 Task: Create a due date automation trigger when advanced on, on the monday of the week a card is due add checklist with an incomplete checklists at 11:00 AM.
Action: Mouse moved to (1194, 92)
Screenshot: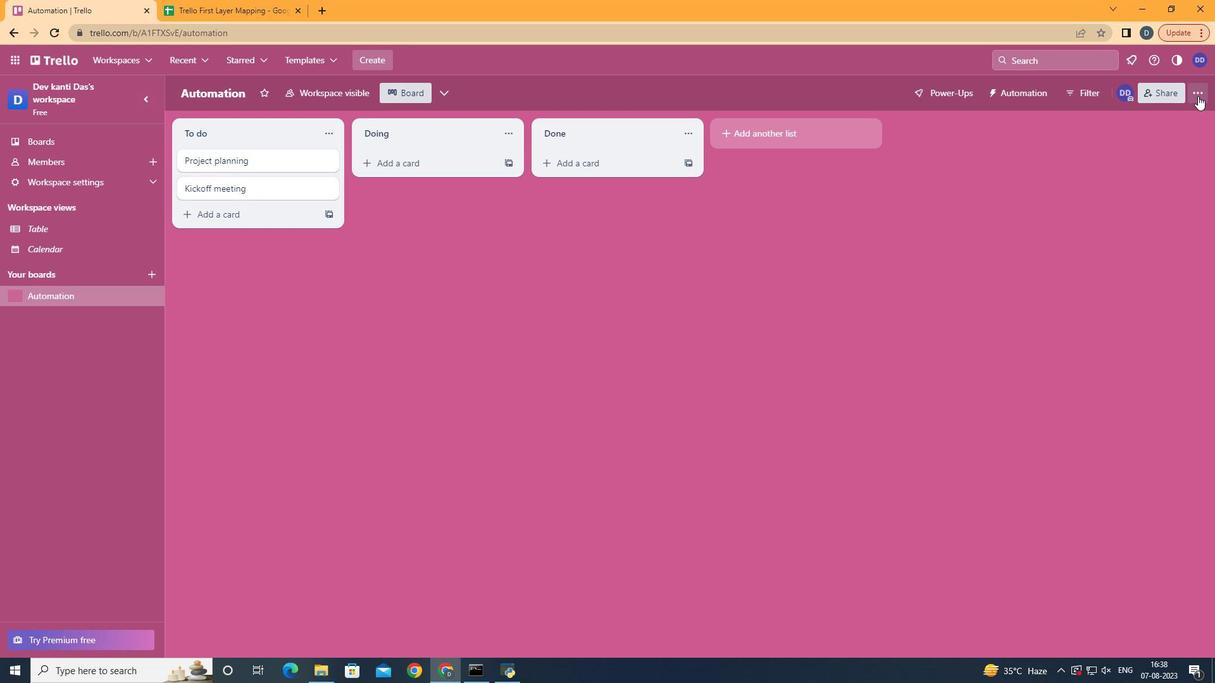 
Action: Mouse pressed left at (1194, 92)
Screenshot: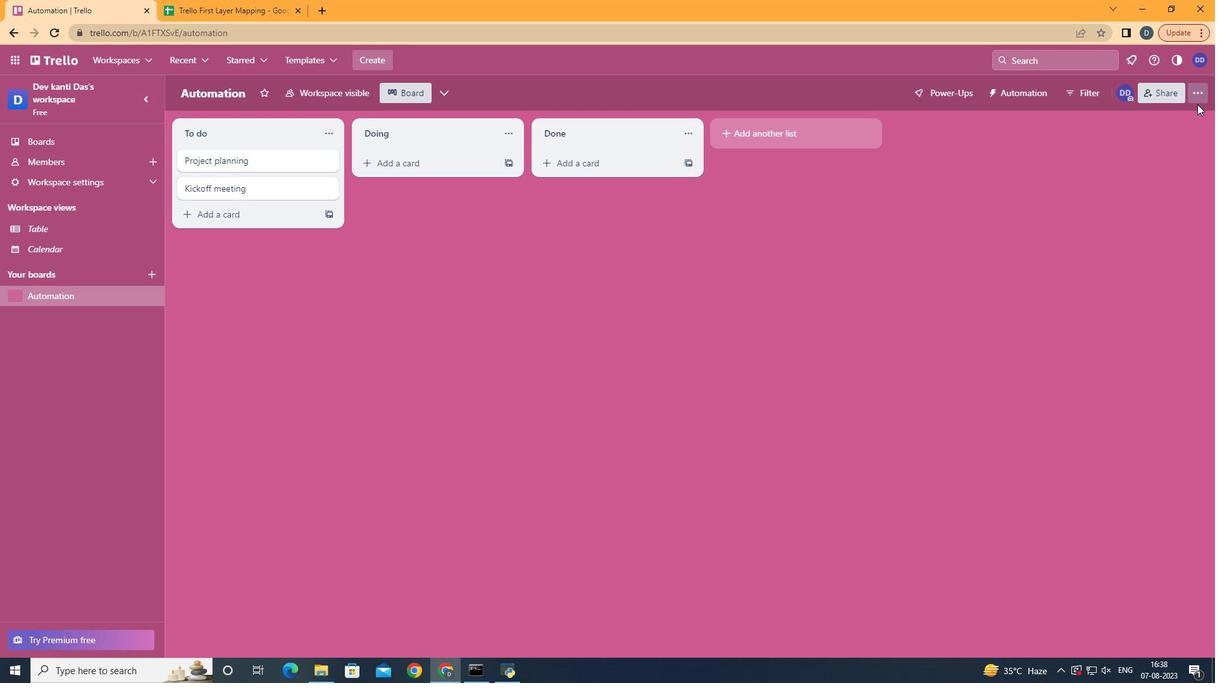
Action: Mouse moved to (1112, 253)
Screenshot: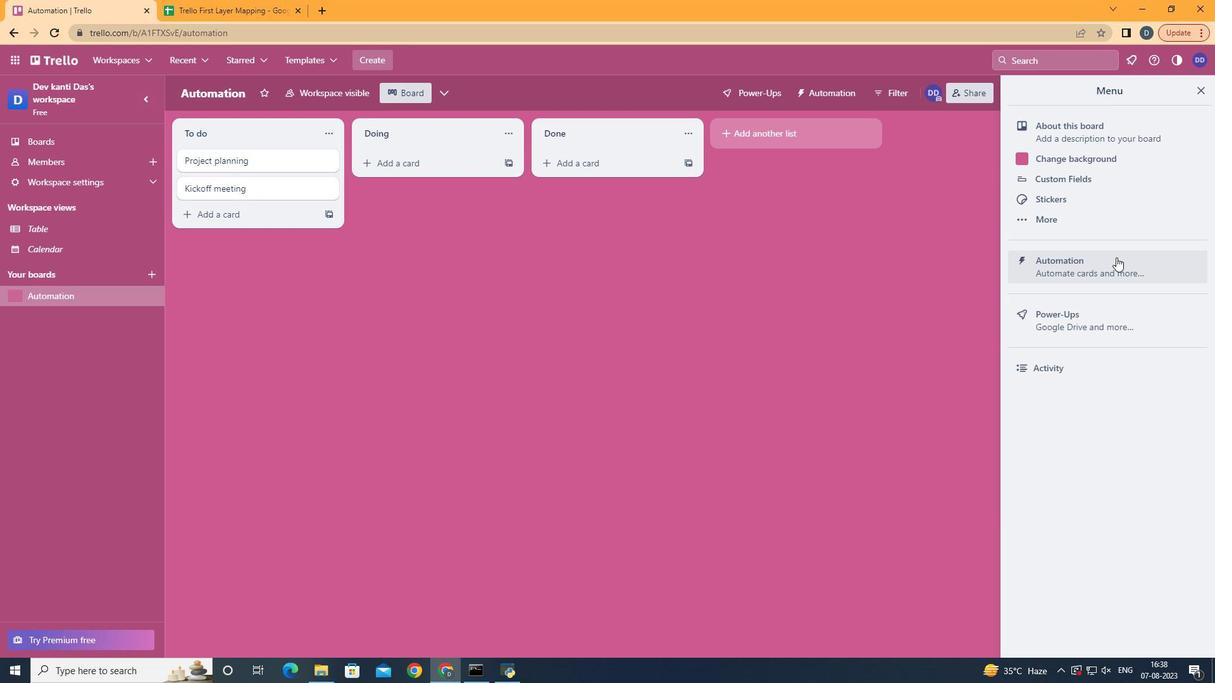 
Action: Mouse pressed left at (1112, 253)
Screenshot: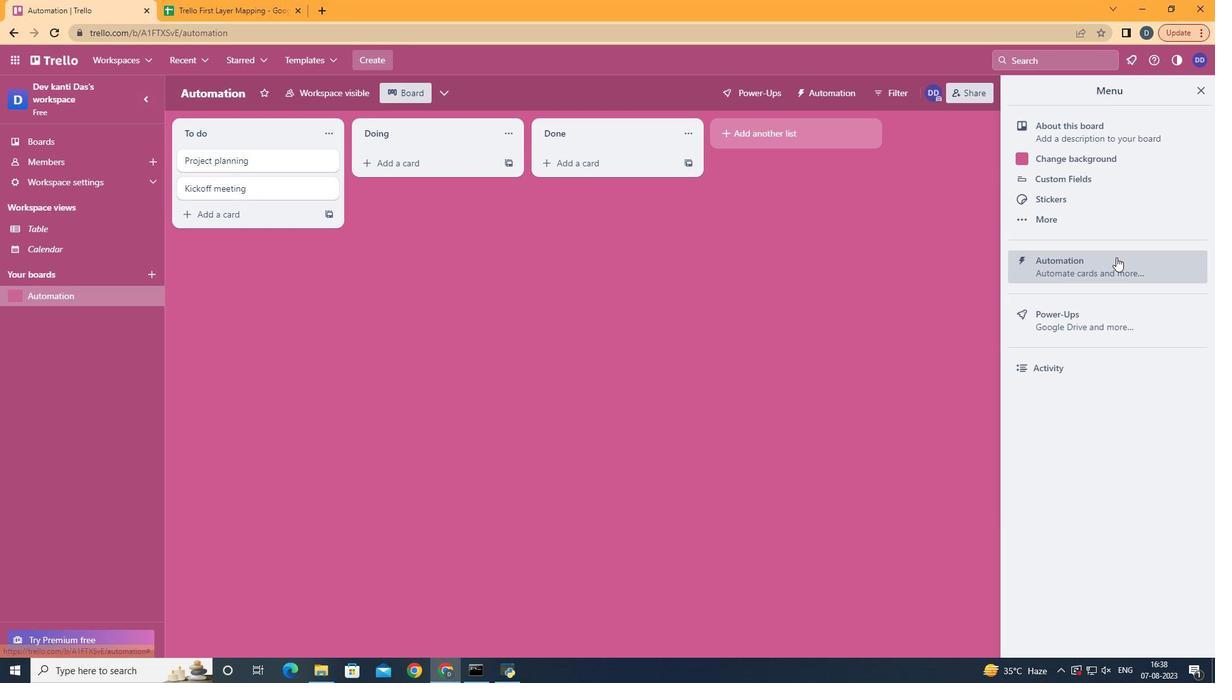 
Action: Mouse moved to (220, 247)
Screenshot: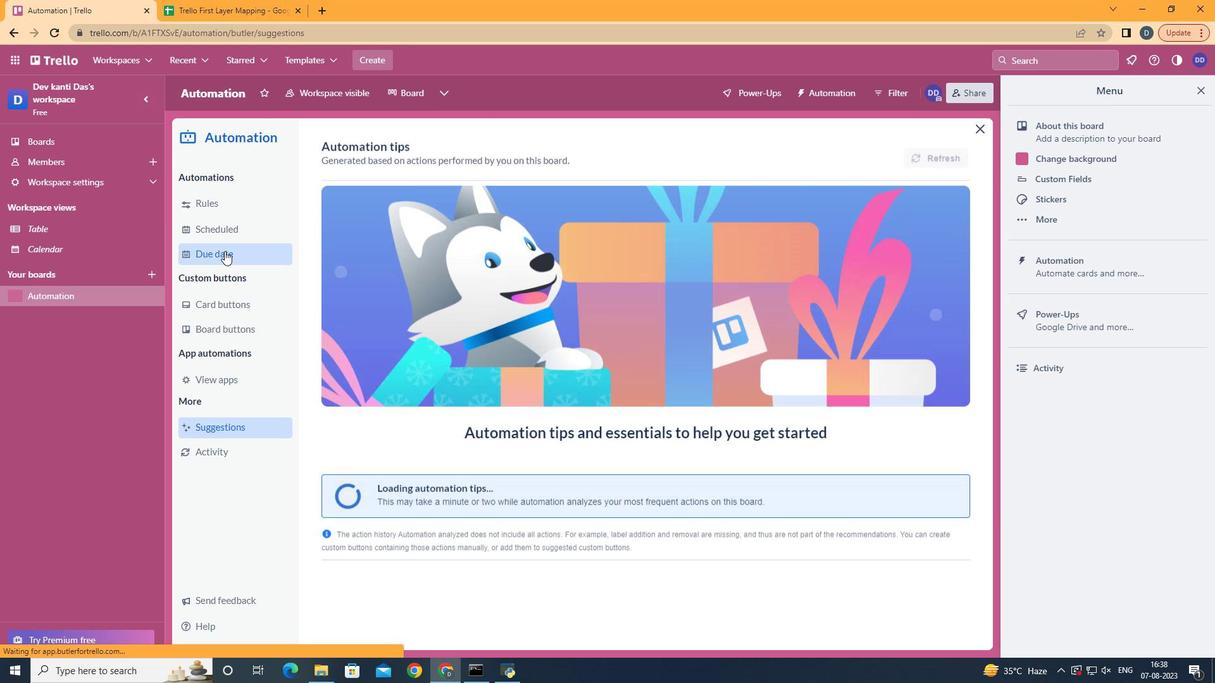 
Action: Mouse pressed left at (220, 247)
Screenshot: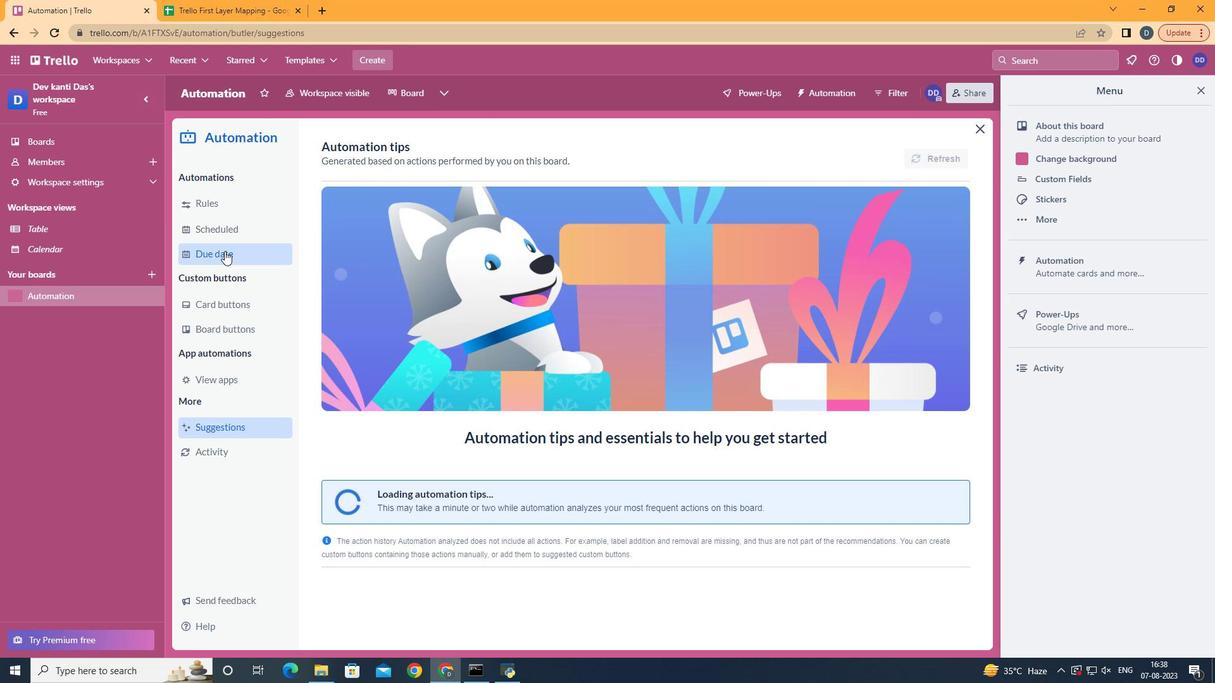 
Action: Mouse moved to (877, 152)
Screenshot: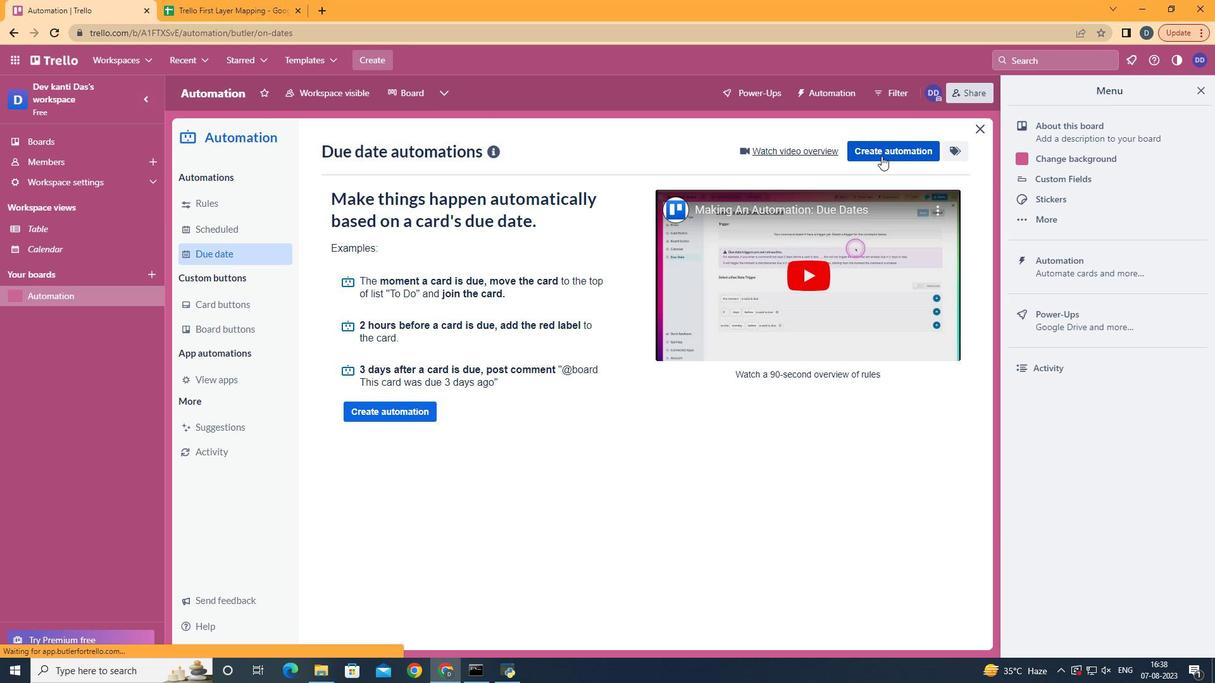 
Action: Mouse pressed left at (877, 152)
Screenshot: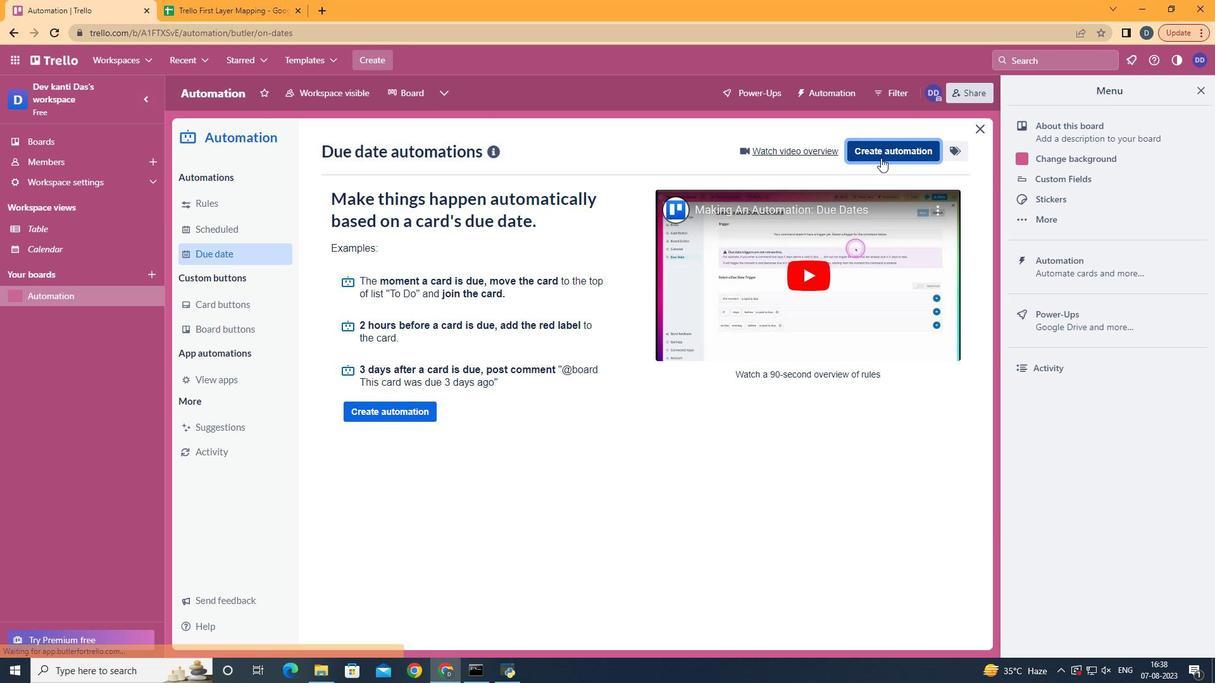 
Action: Mouse moved to (610, 270)
Screenshot: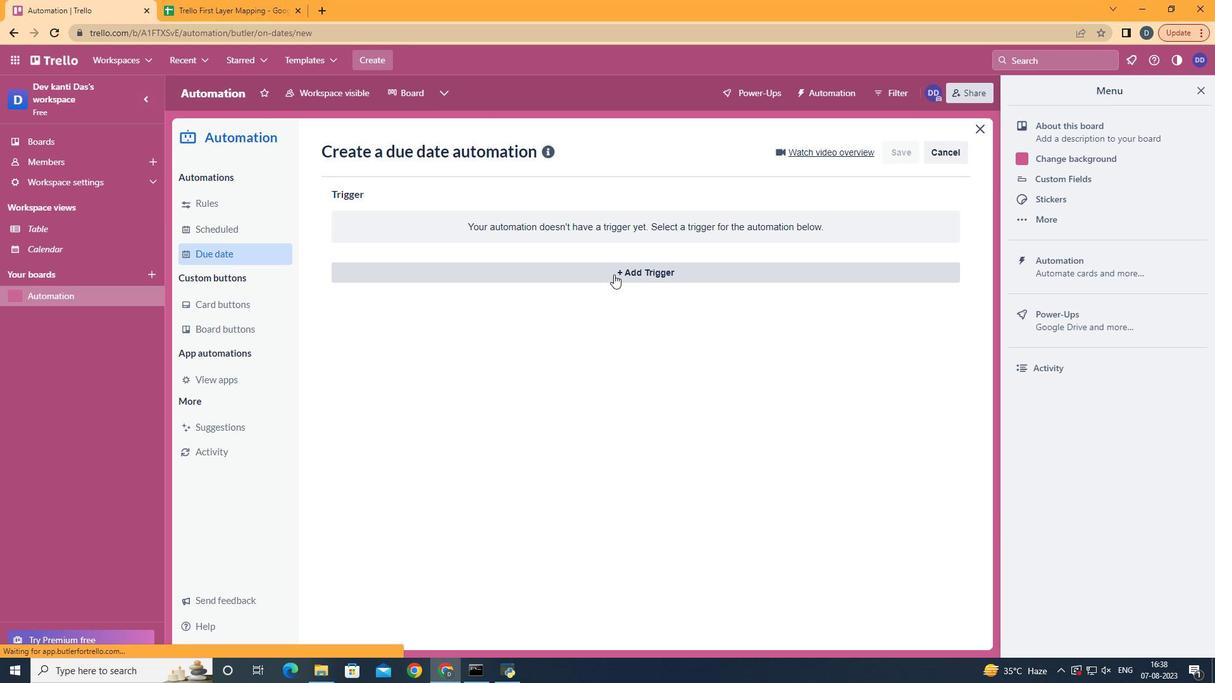
Action: Mouse pressed left at (610, 270)
Screenshot: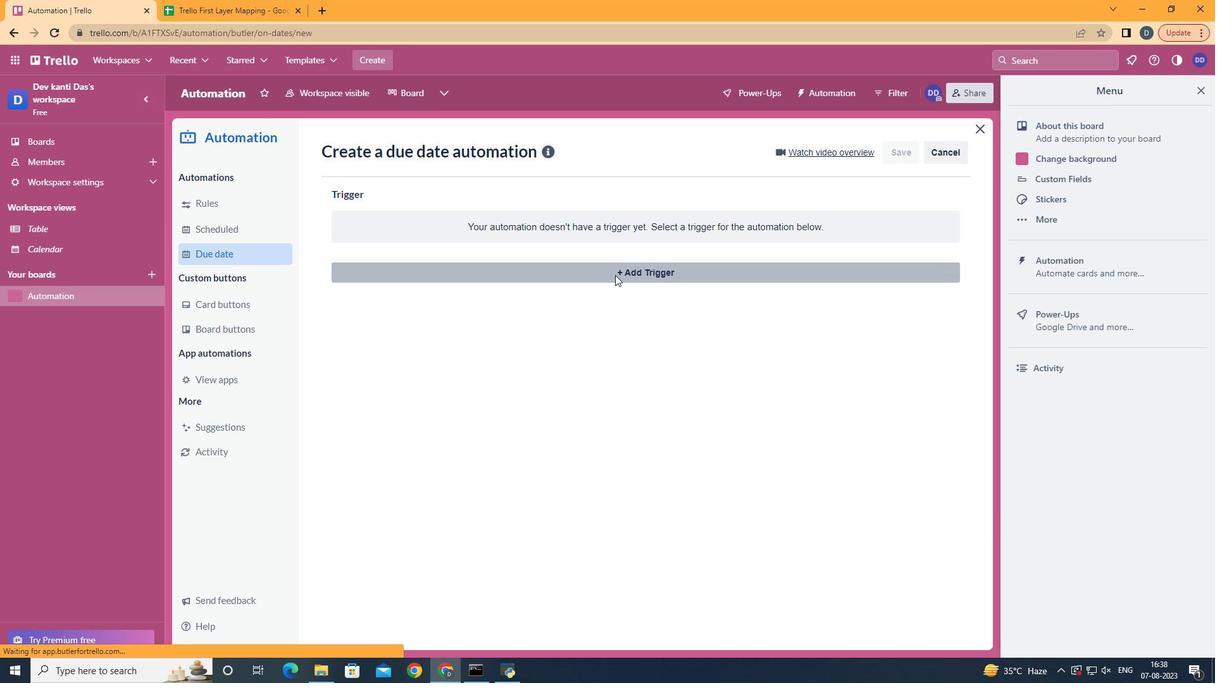 
Action: Mouse moved to (419, 325)
Screenshot: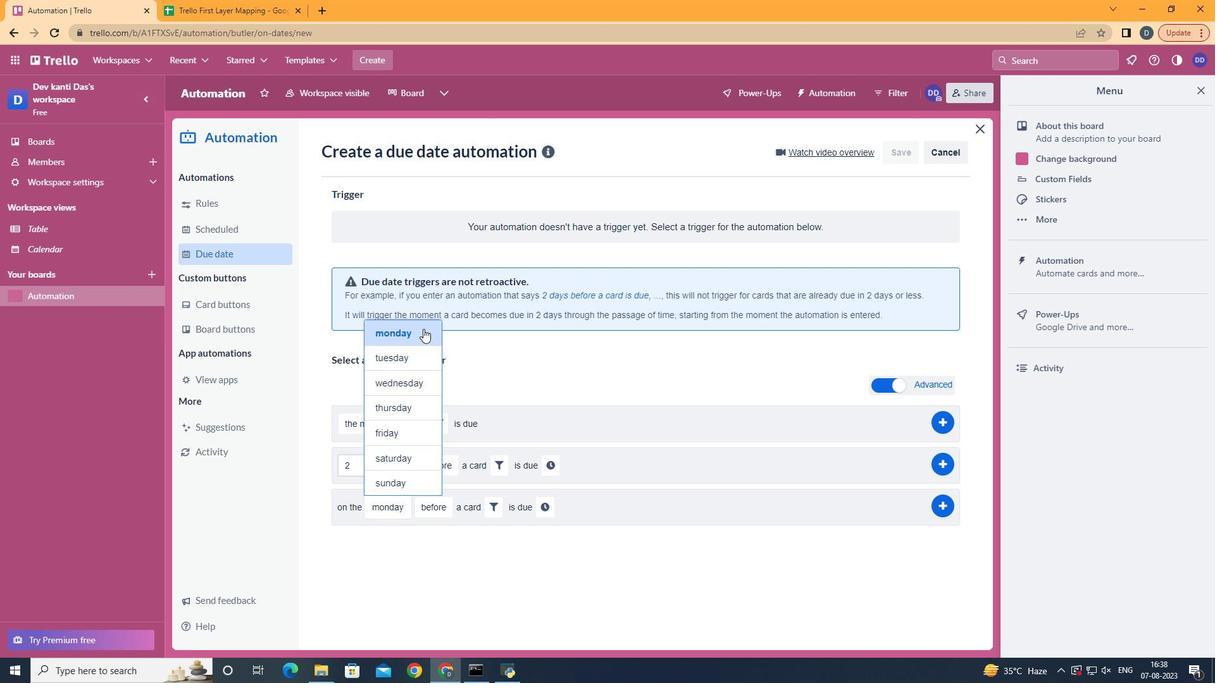 
Action: Mouse pressed left at (419, 325)
Screenshot: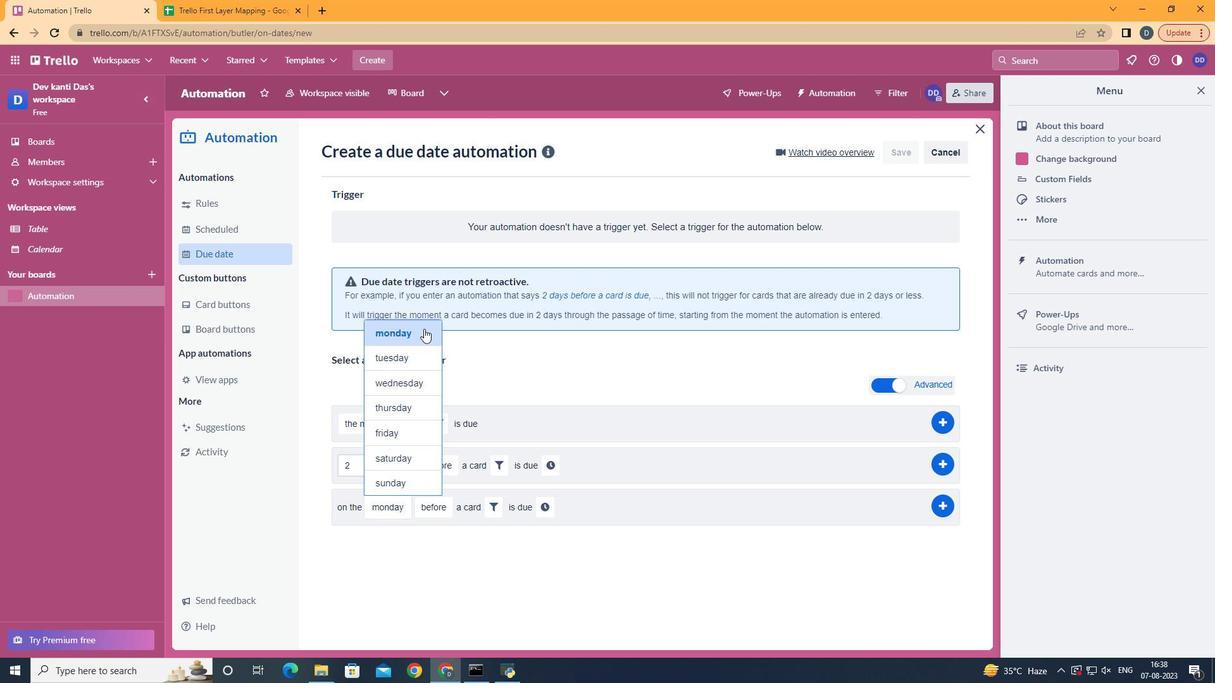 
Action: Mouse moved to (446, 577)
Screenshot: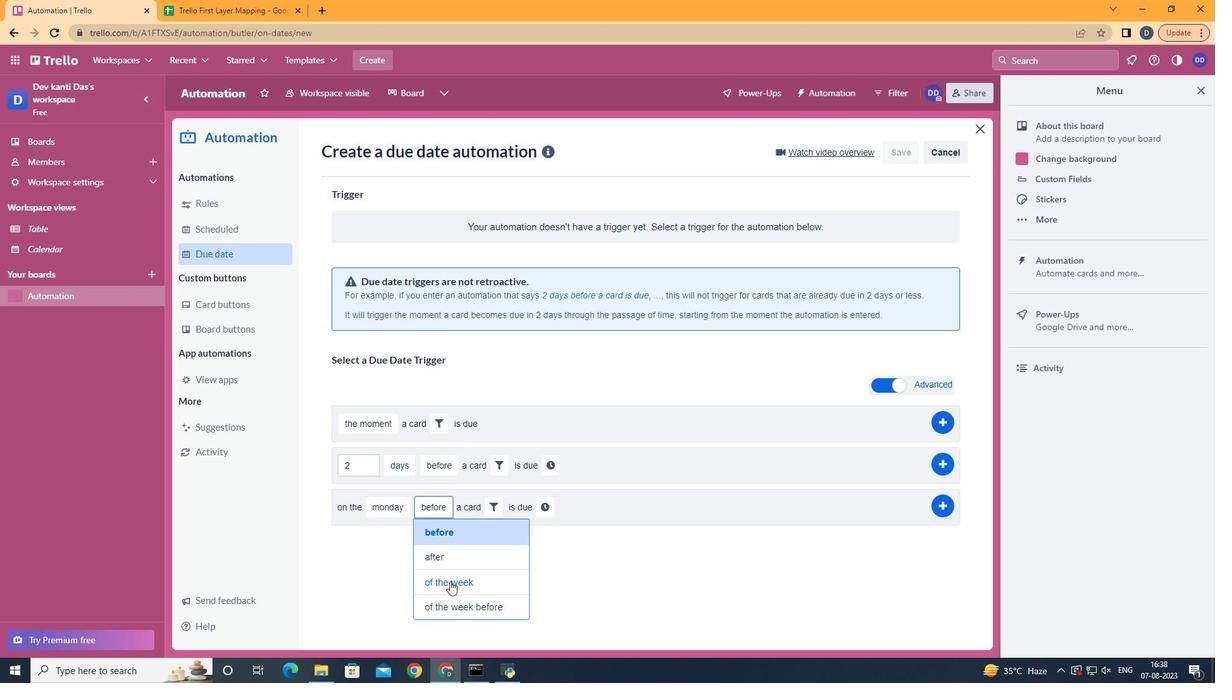 
Action: Mouse pressed left at (446, 577)
Screenshot: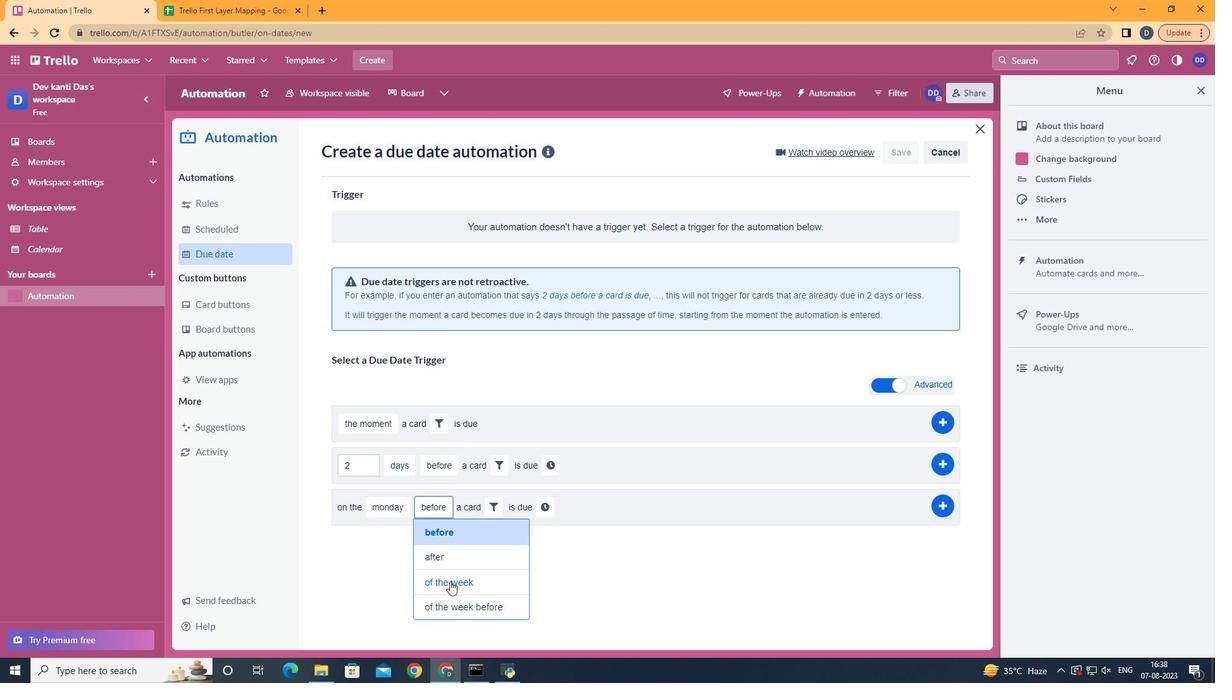 
Action: Mouse moved to (512, 503)
Screenshot: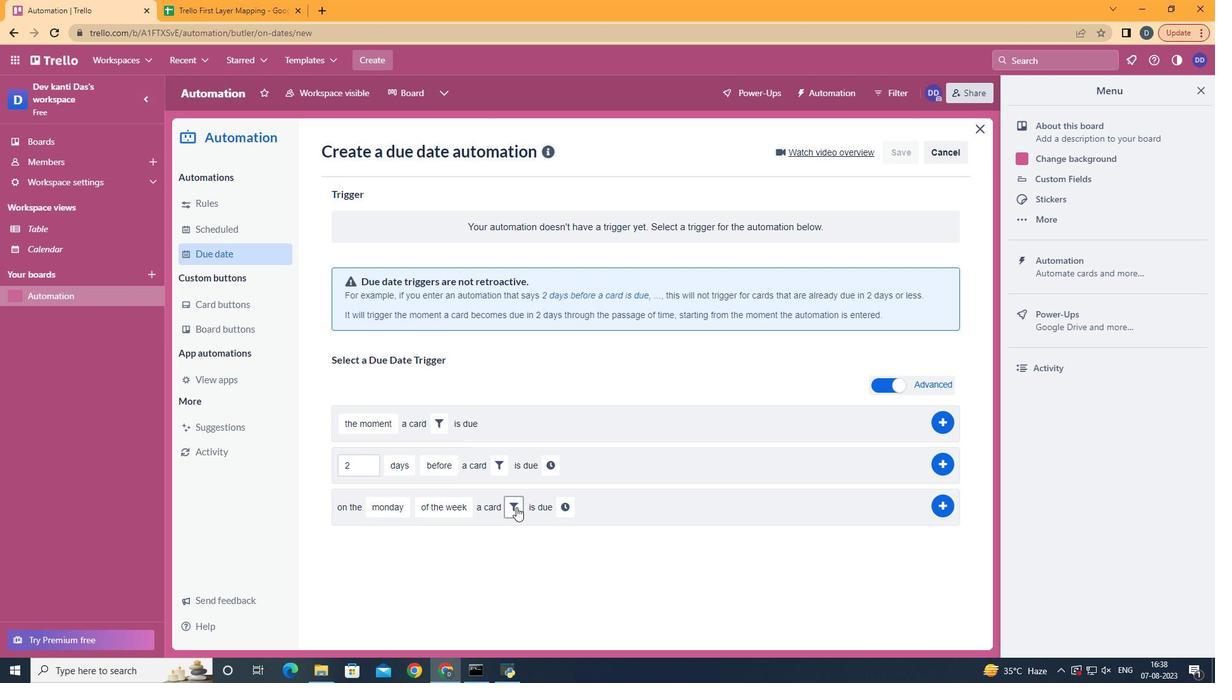 
Action: Mouse pressed left at (512, 503)
Screenshot: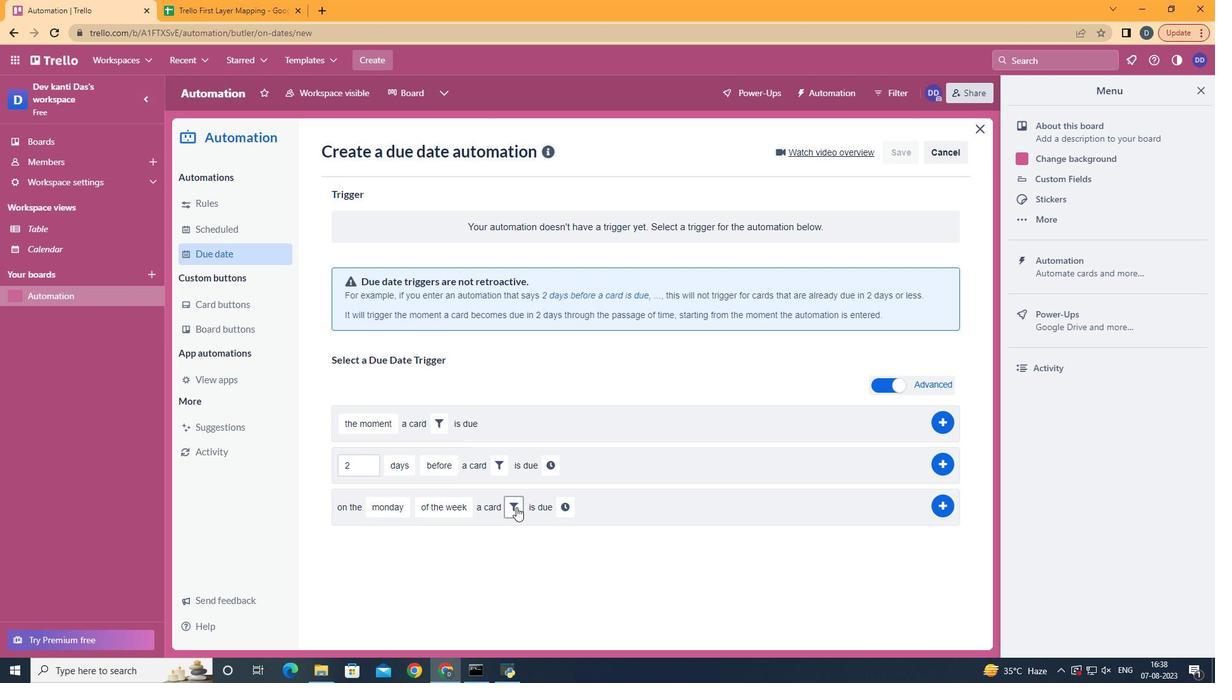 
Action: Mouse moved to (615, 549)
Screenshot: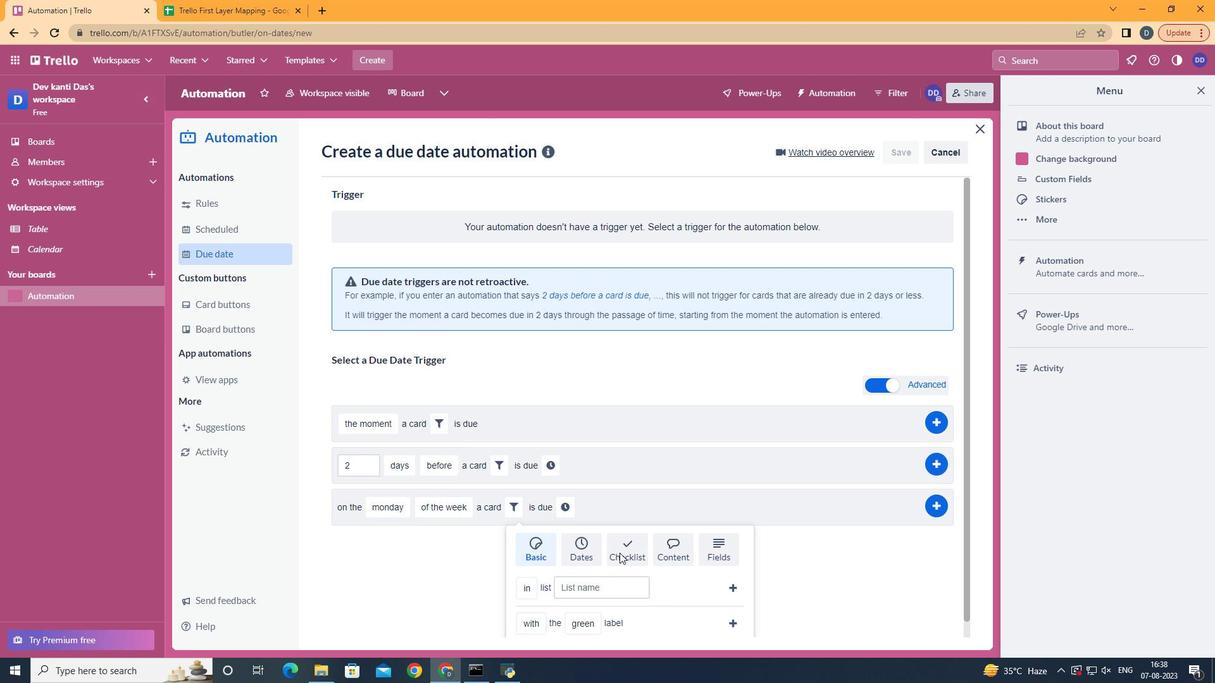 
Action: Mouse pressed left at (615, 549)
Screenshot: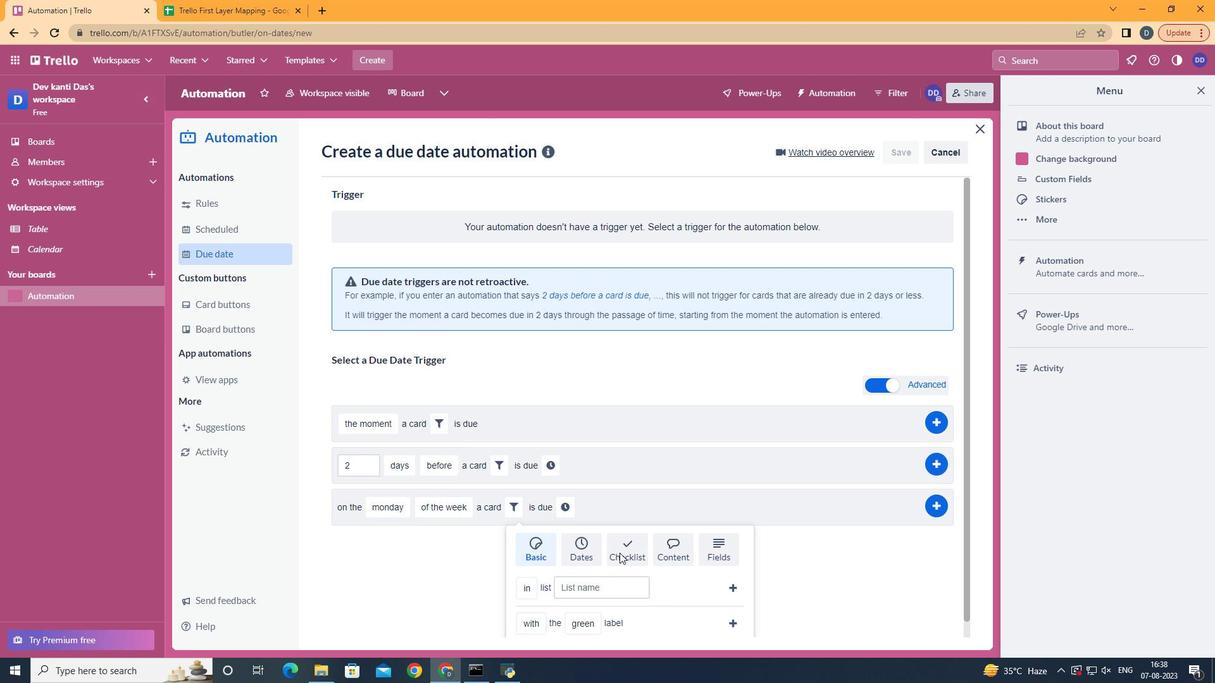 
Action: Mouse moved to (603, 487)
Screenshot: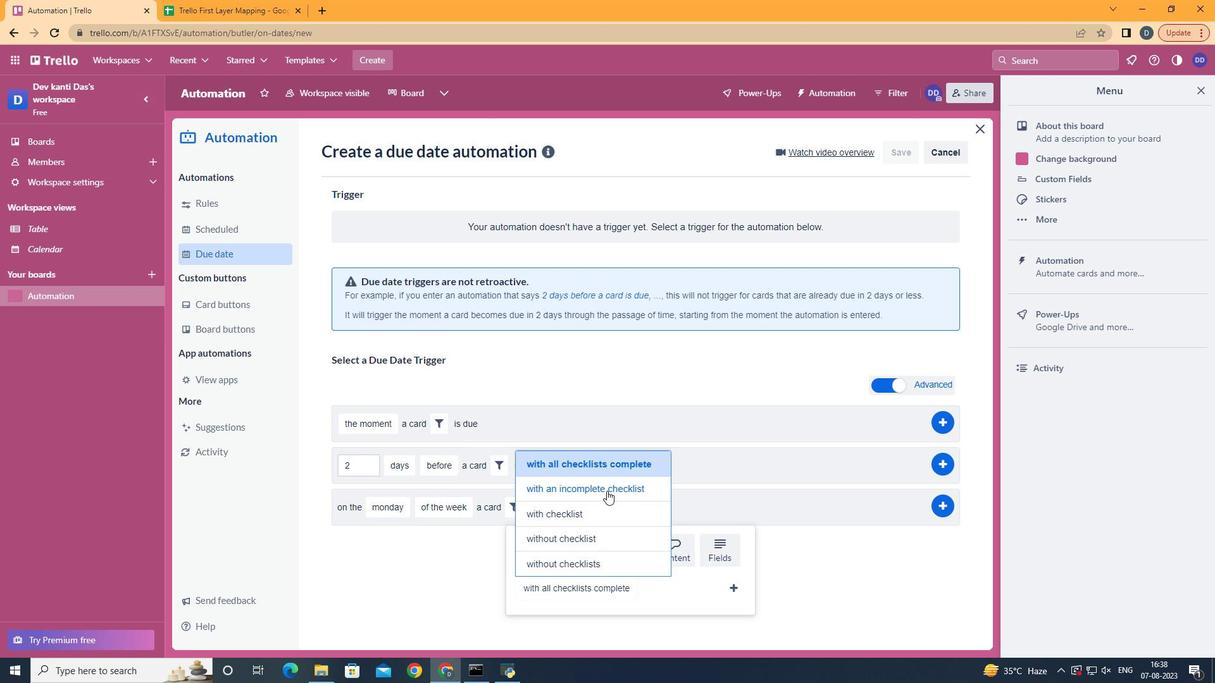 
Action: Mouse pressed left at (603, 487)
Screenshot: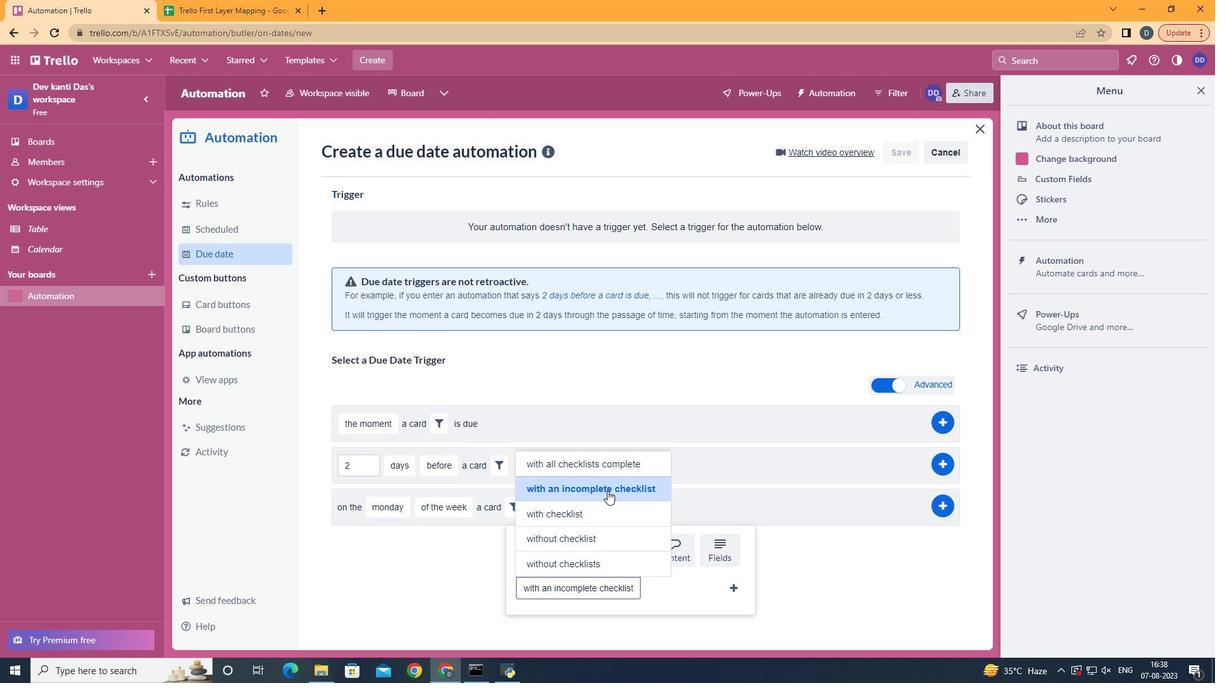 
Action: Mouse moved to (726, 586)
Screenshot: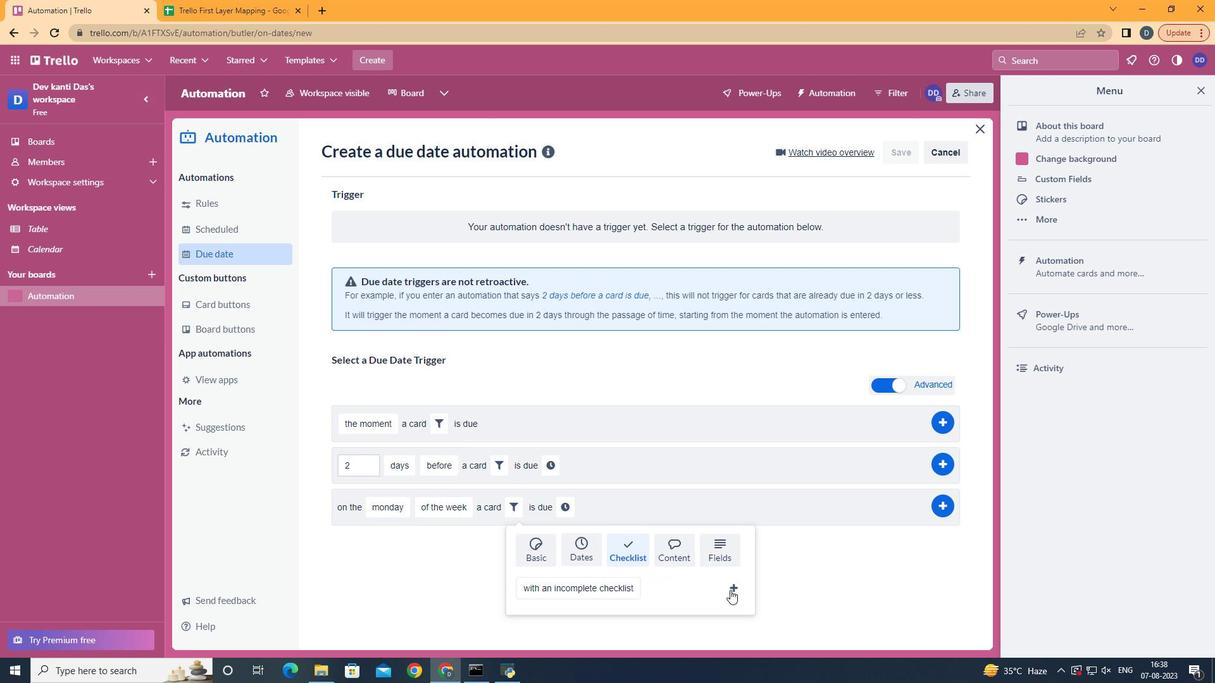 
Action: Mouse pressed left at (726, 586)
Screenshot: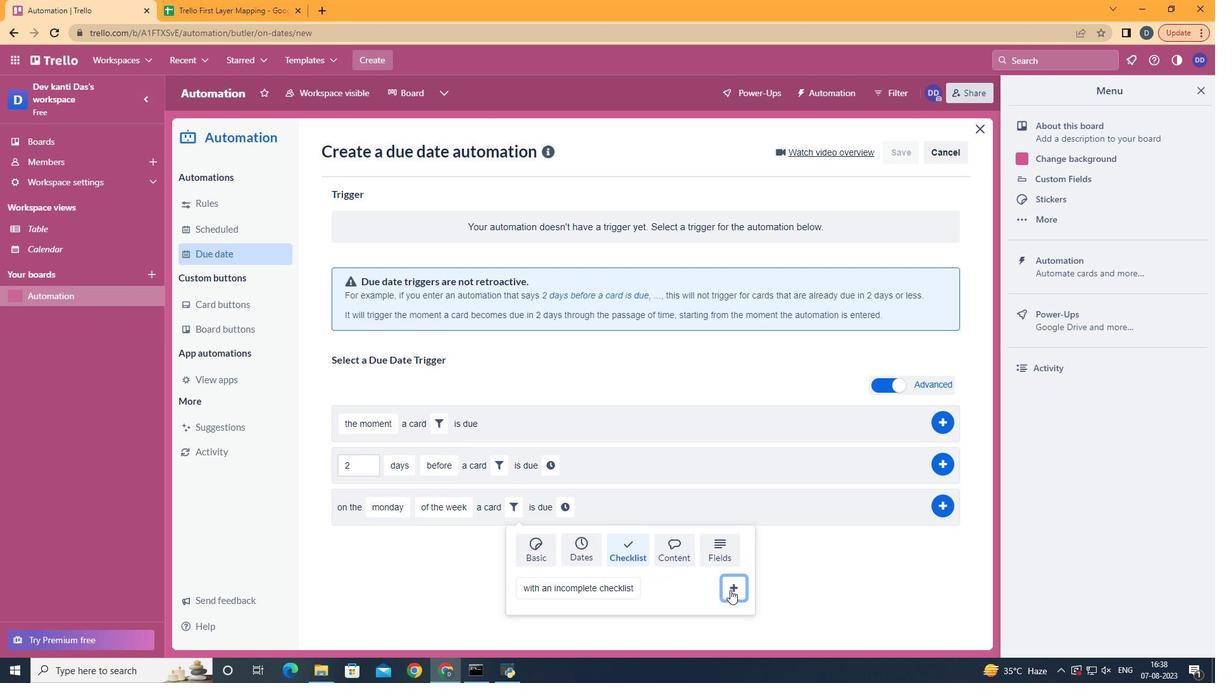 
Action: Mouse moved to (697, 510)
Screenshot: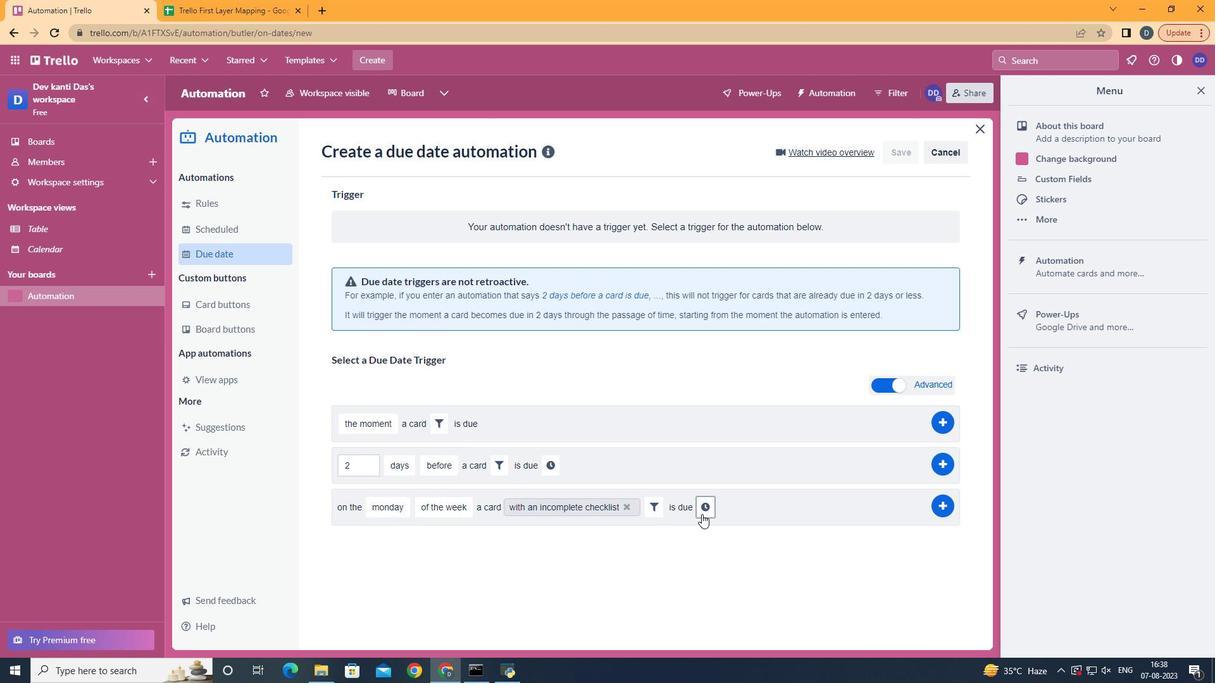 
Action: Mouse pressed left at (697, 510)
Screenshot: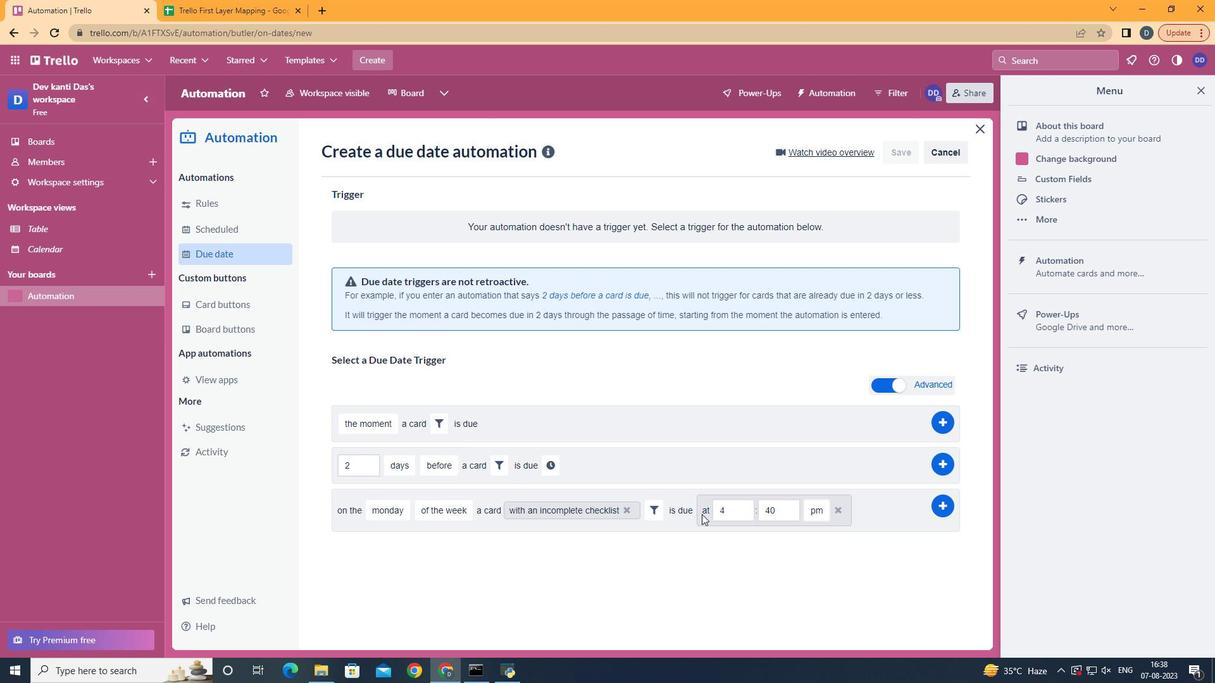 
Action: Mouse moved to (732, 509)
Screenshot: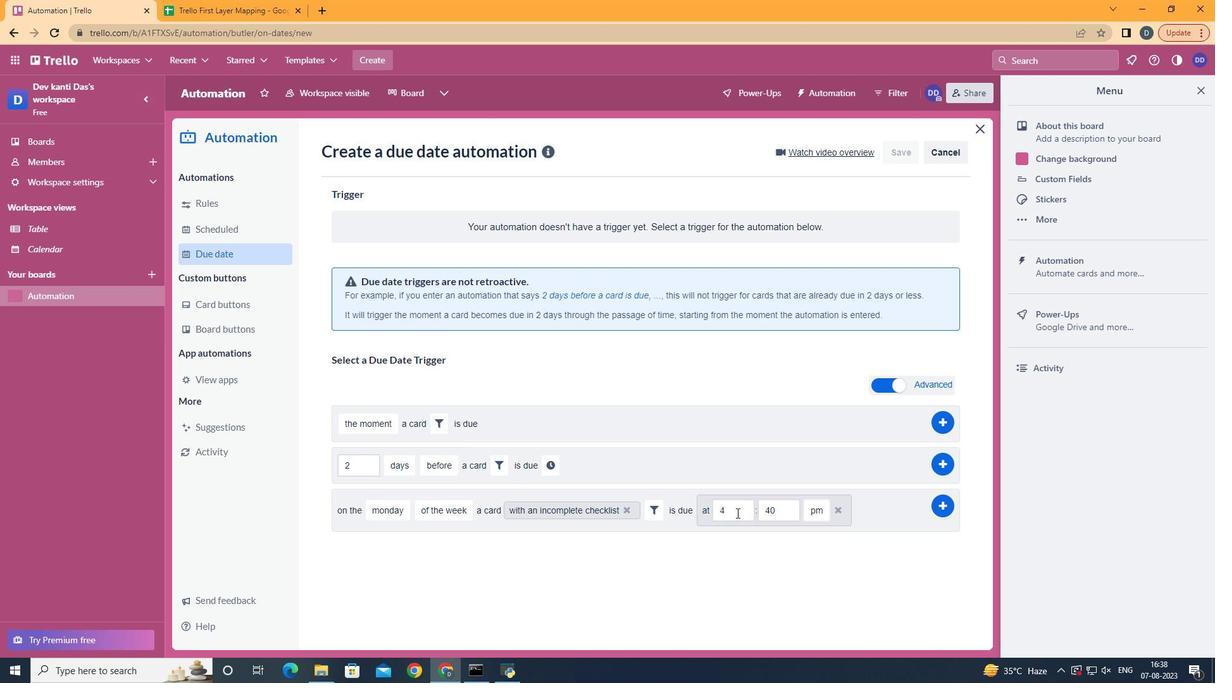 
Action: Mouse pressed left at (732, 509)
Screenshot: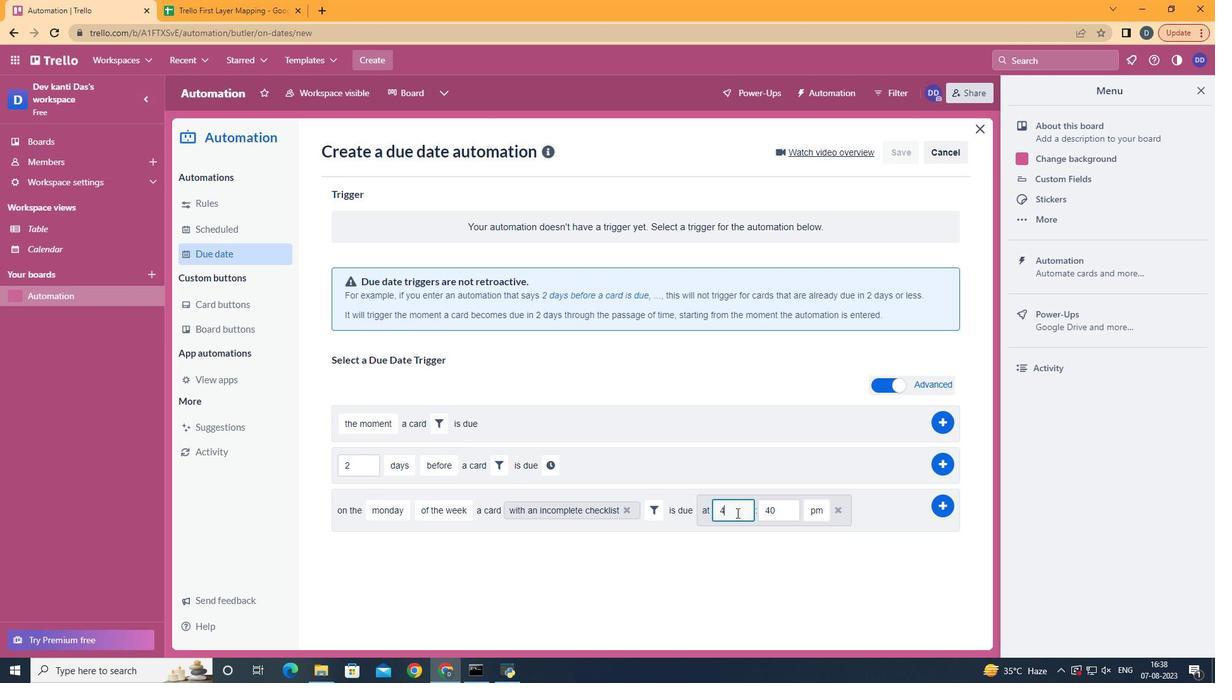 
Action: Mouse moved to (729, 509)
Screenshot: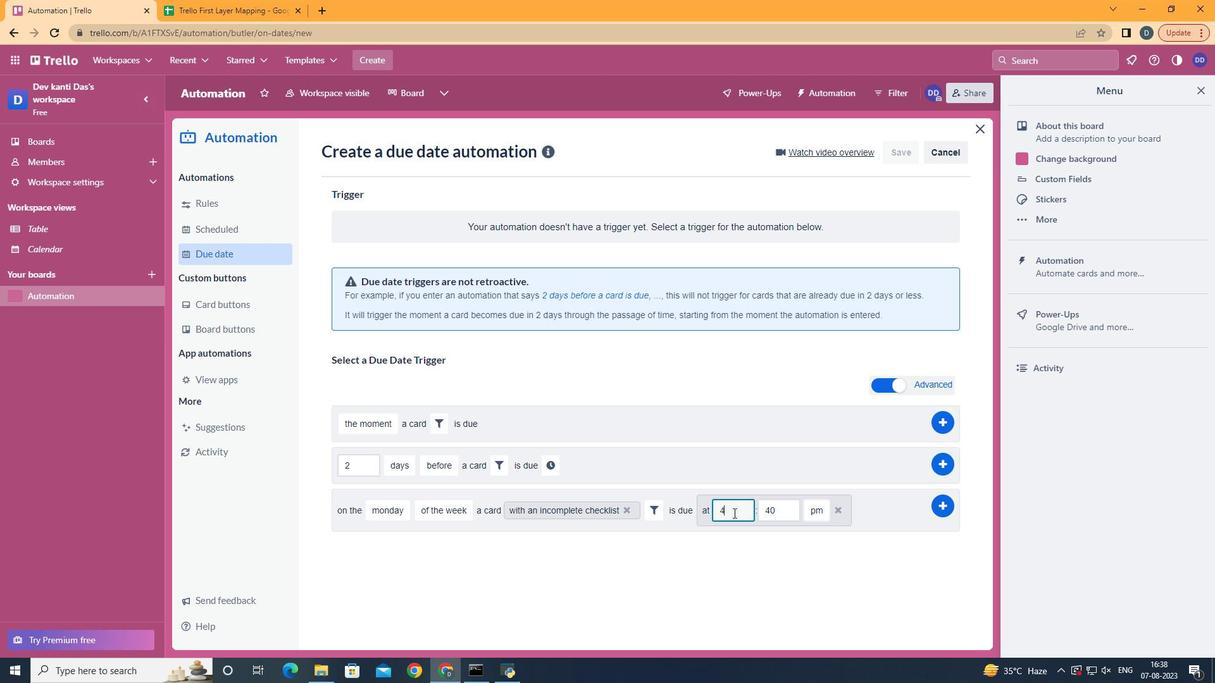 
Action: Key pressed <Key.backspace>11
Screenshot: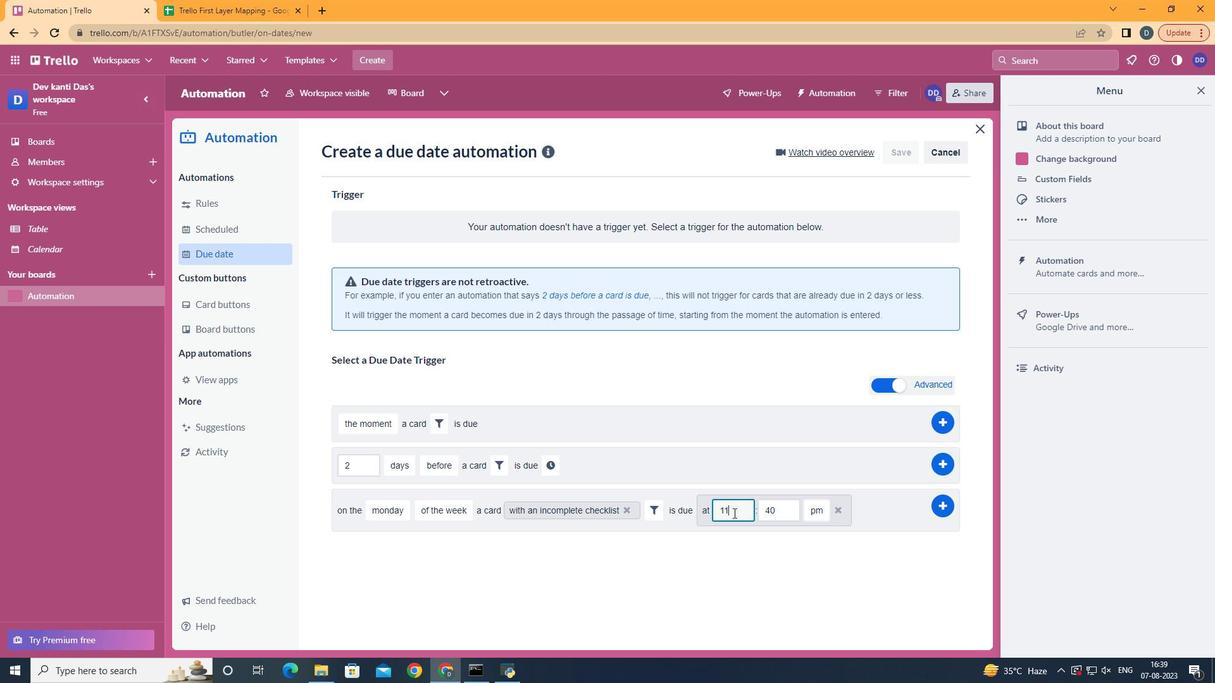 
Action: Mouse moved to (773, 508)
Screenshot: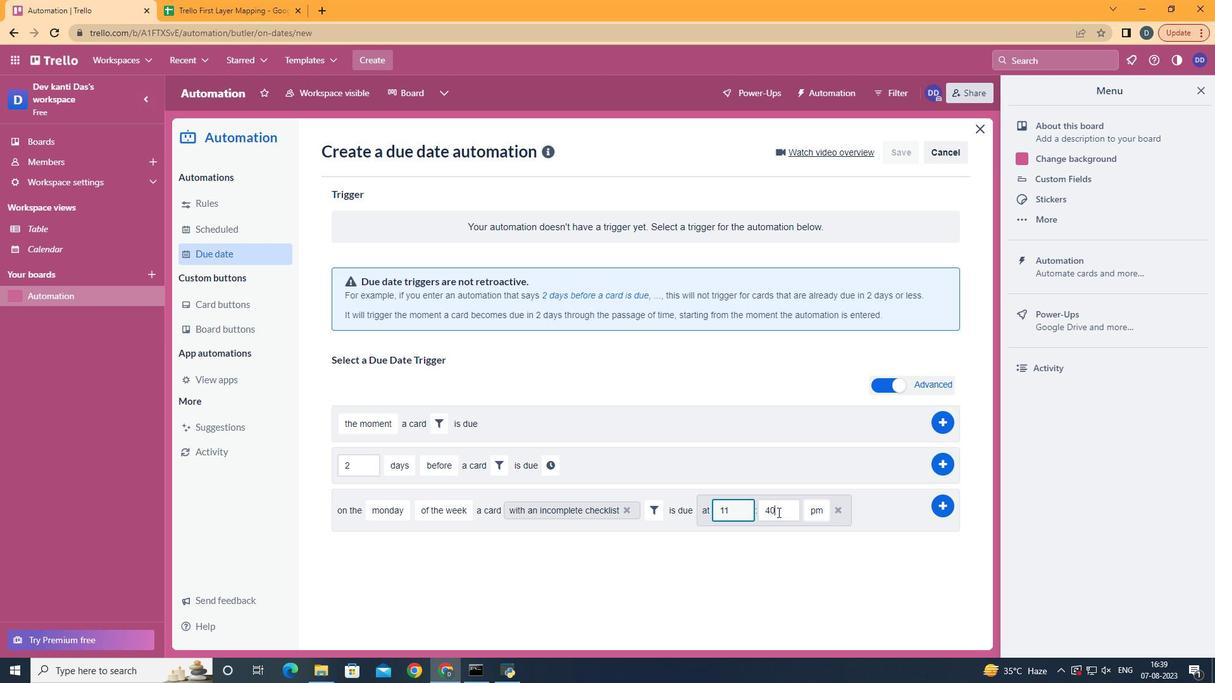 
Action: Mouse pressed left at (773, 508)
Screenshot: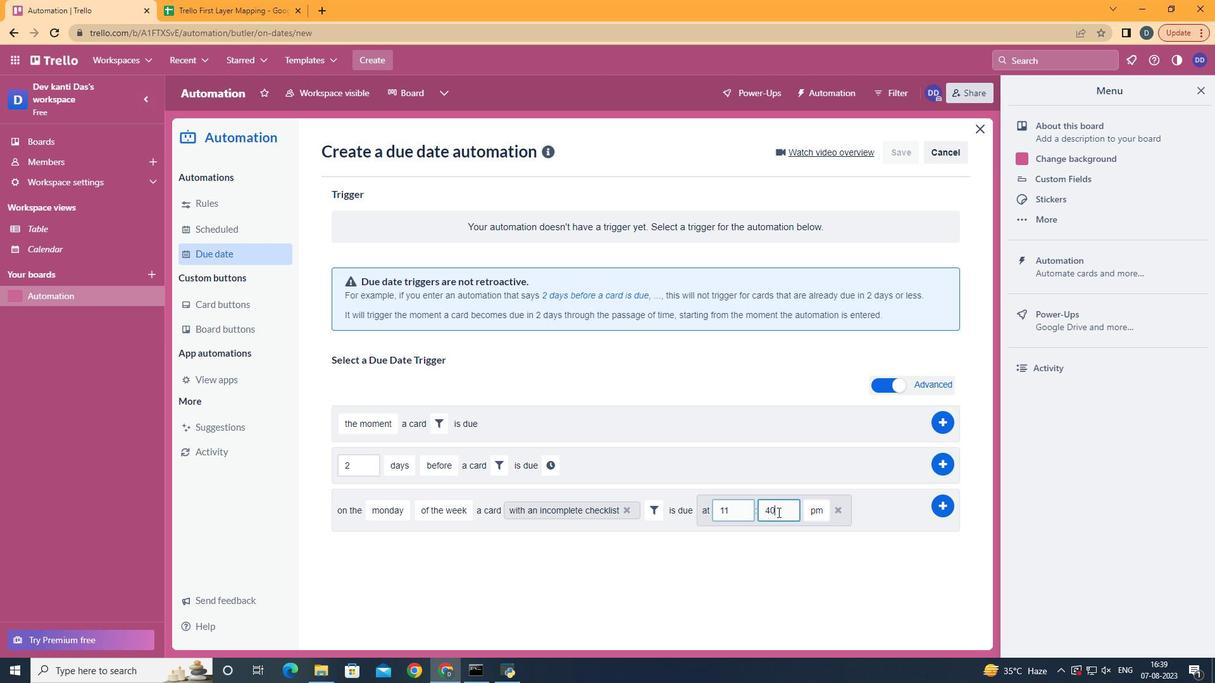 
Action: Key pressed <Key.backspace>
Screenshot: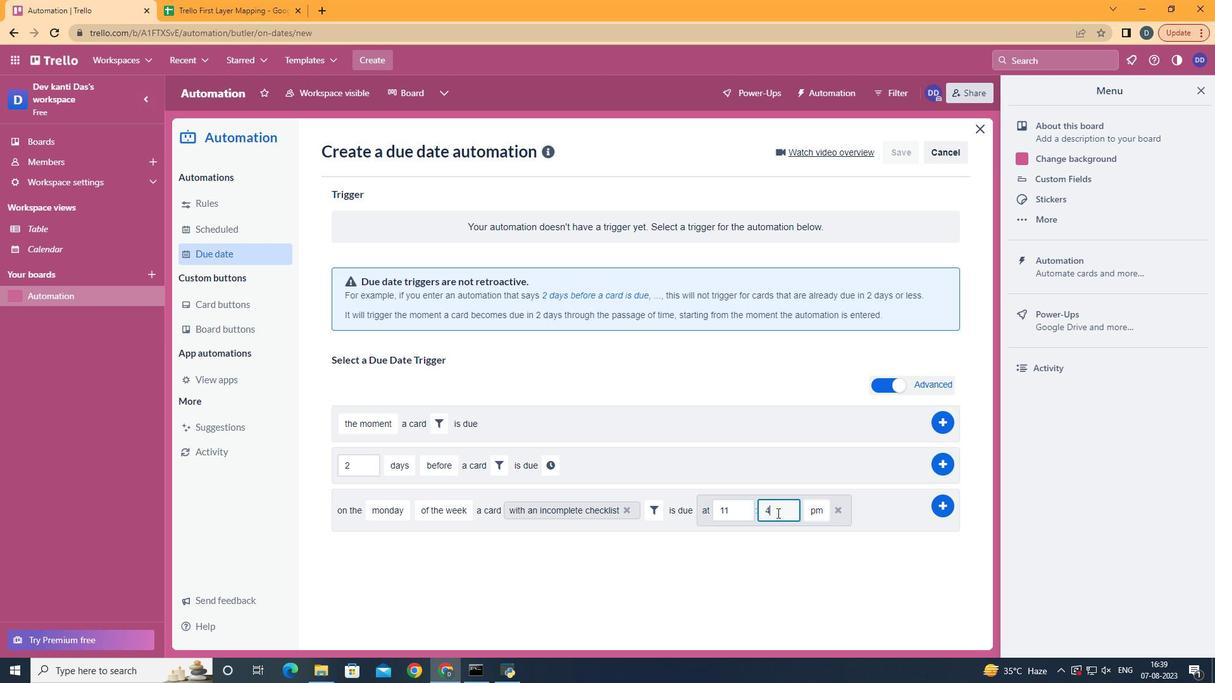 
Action: Mouse moved to (773, 509)
Screenshot: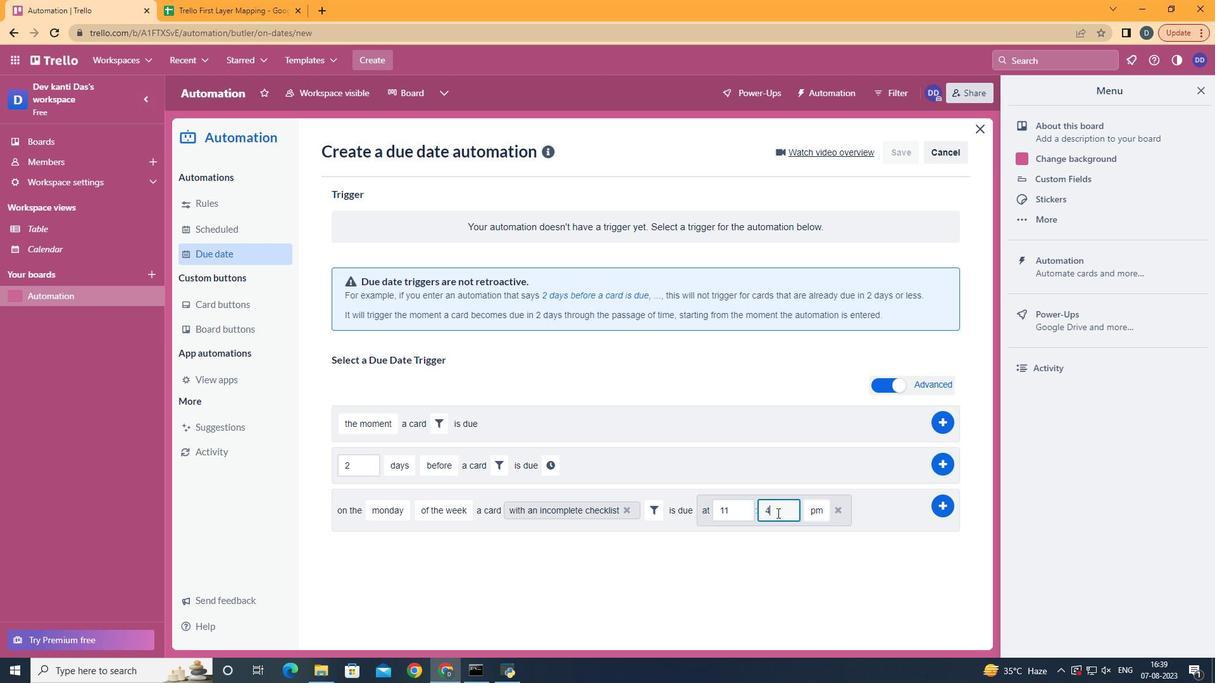 
Action: Key pressed <Key.backspace>00
Screenshot: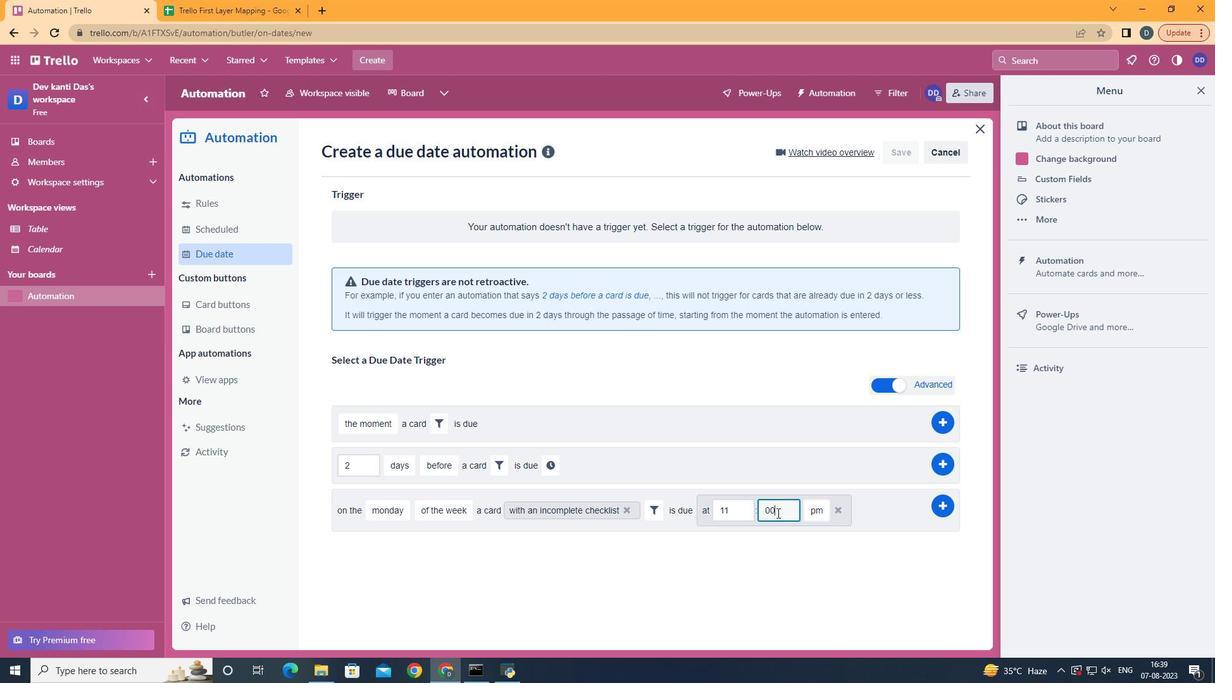 
Action: Mouse moved to (820, 530)
Screenshot: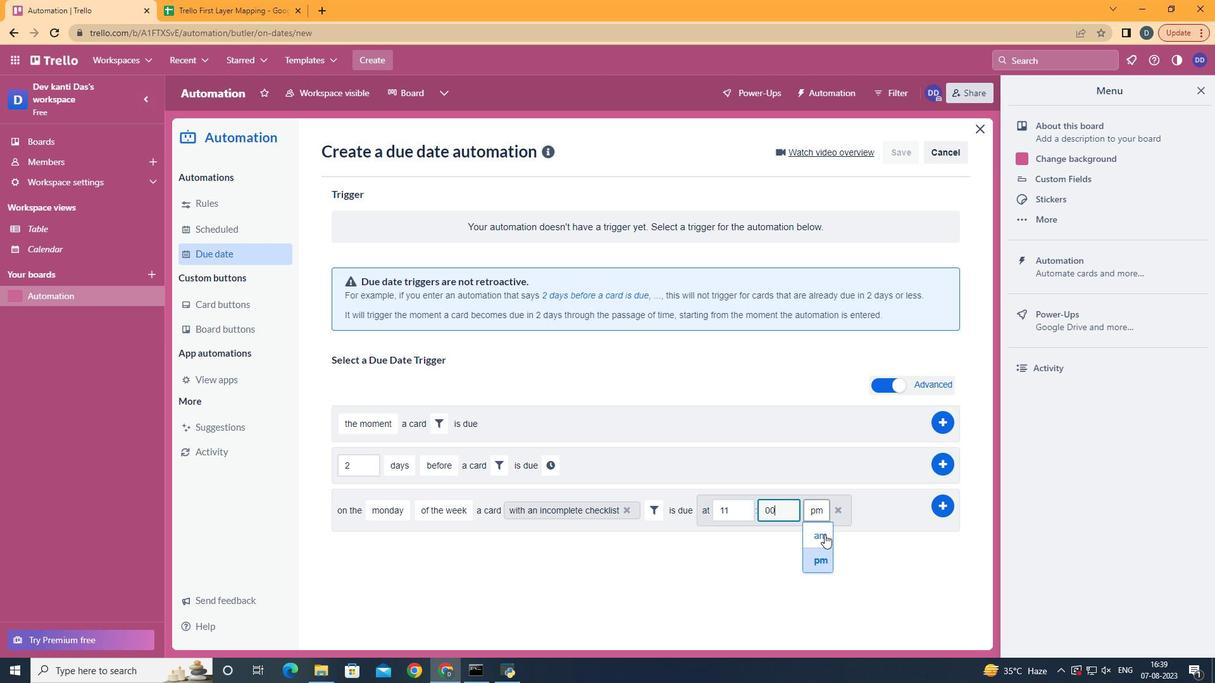 
Action: Mouse pressed left at (820, 530)
Screenshot: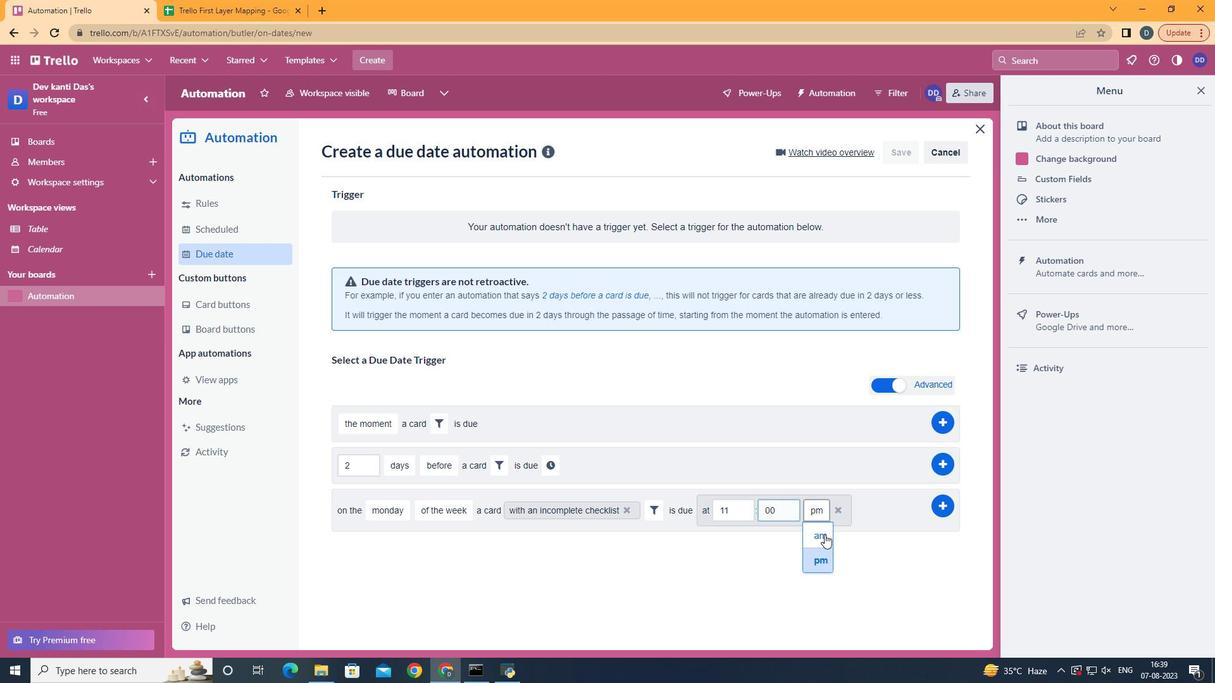 
Action: Mouse moved to (930, 501)
Screenshot: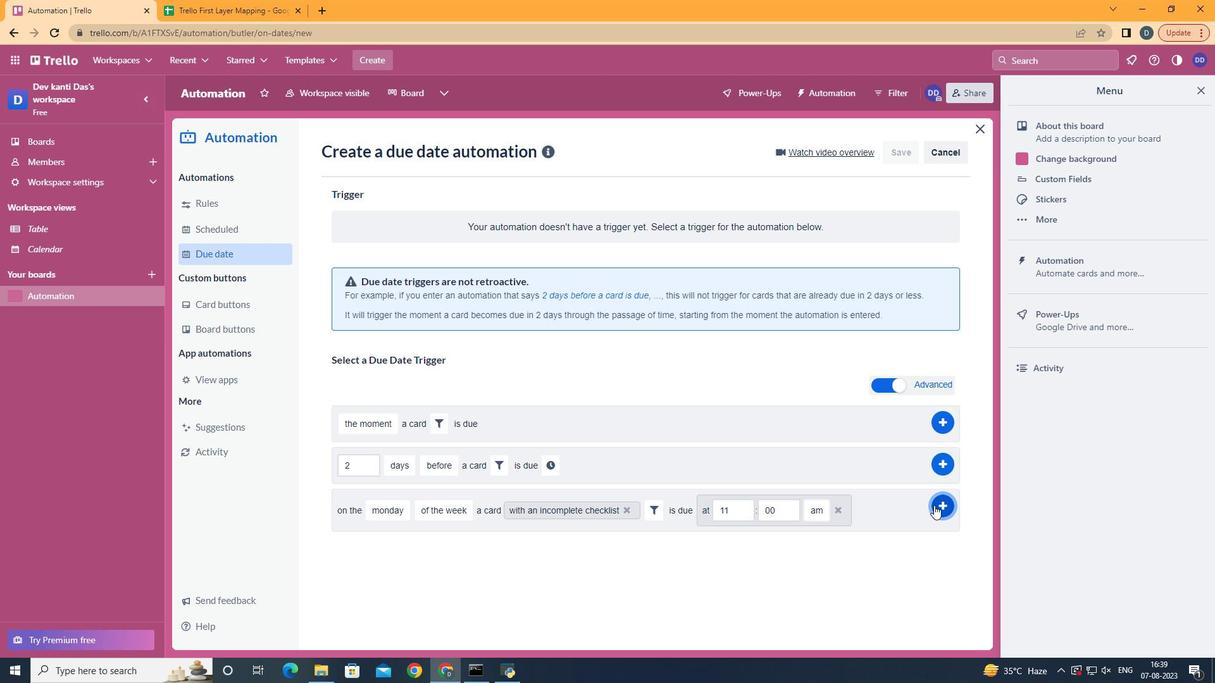 
Action: Mouse pressed left at (930, 501)
Screenshot: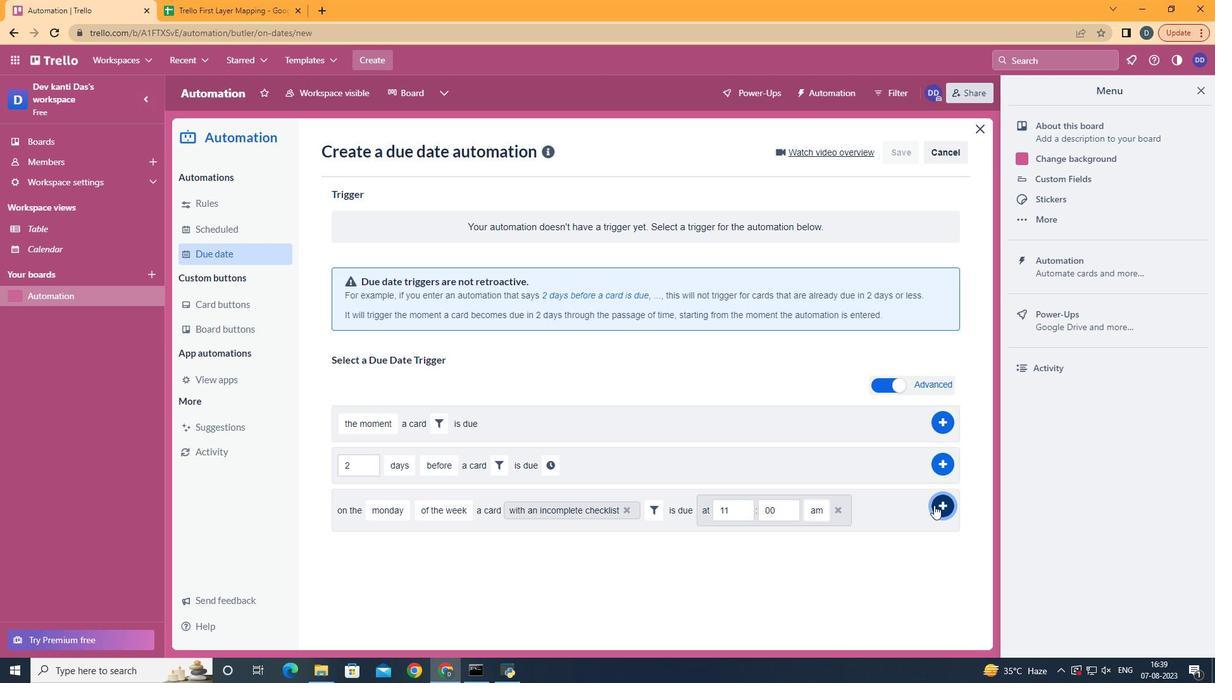 
Action: Mouse moved to (726, 251)
Screenshot: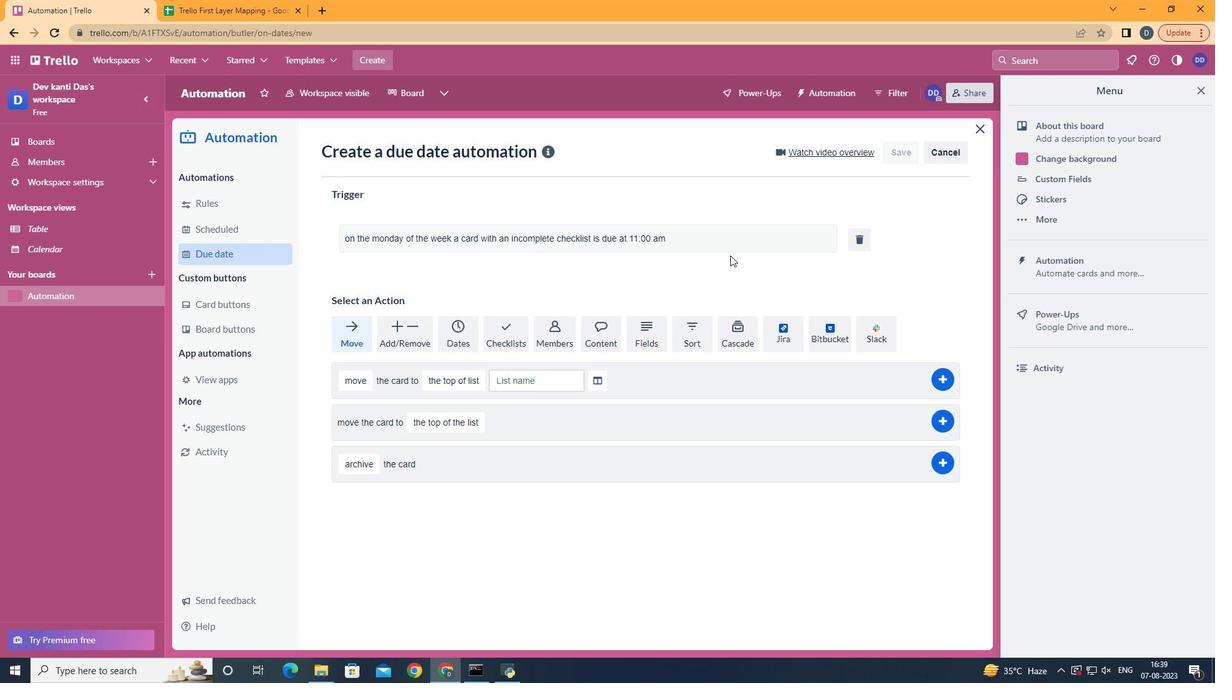 
